 Task: Add Natural Vitality Original Calm Powder to the cart.
Action: Mouse pressed left at (25, 86)
Screenshot: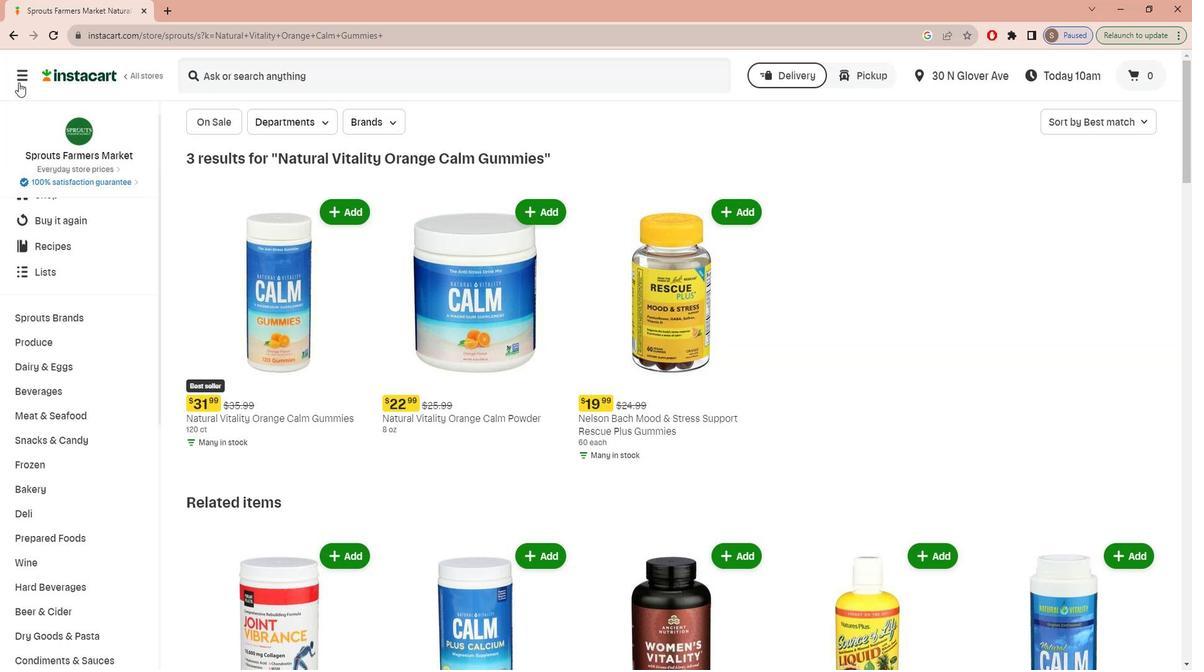 
Action: Mouse moved to (37, 161)
Screenshot: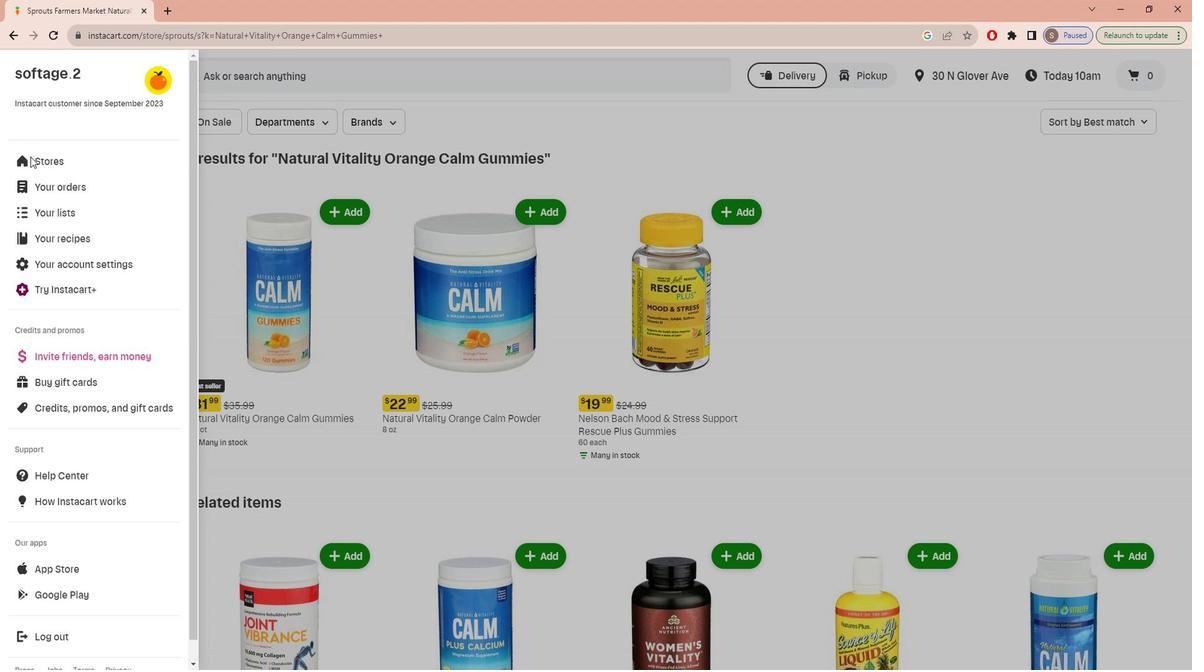 
Action: Mouse pressed left at (37, 161)
Screenshot: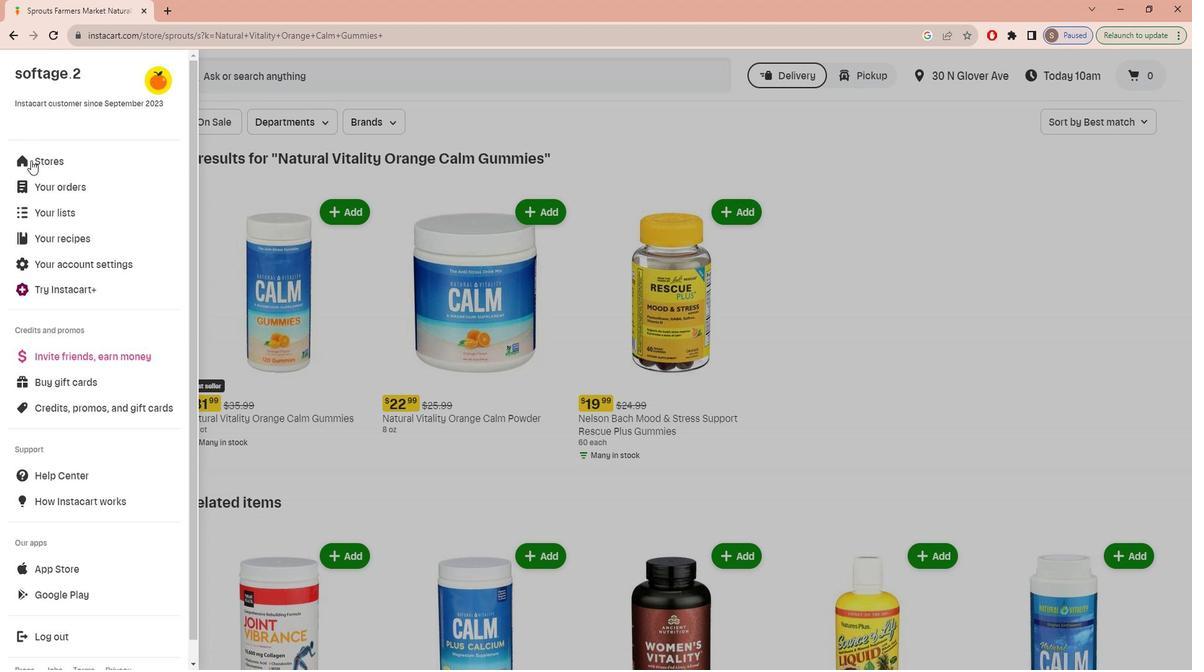 
Action: Mouse moved to (266, 135)
Screenshot: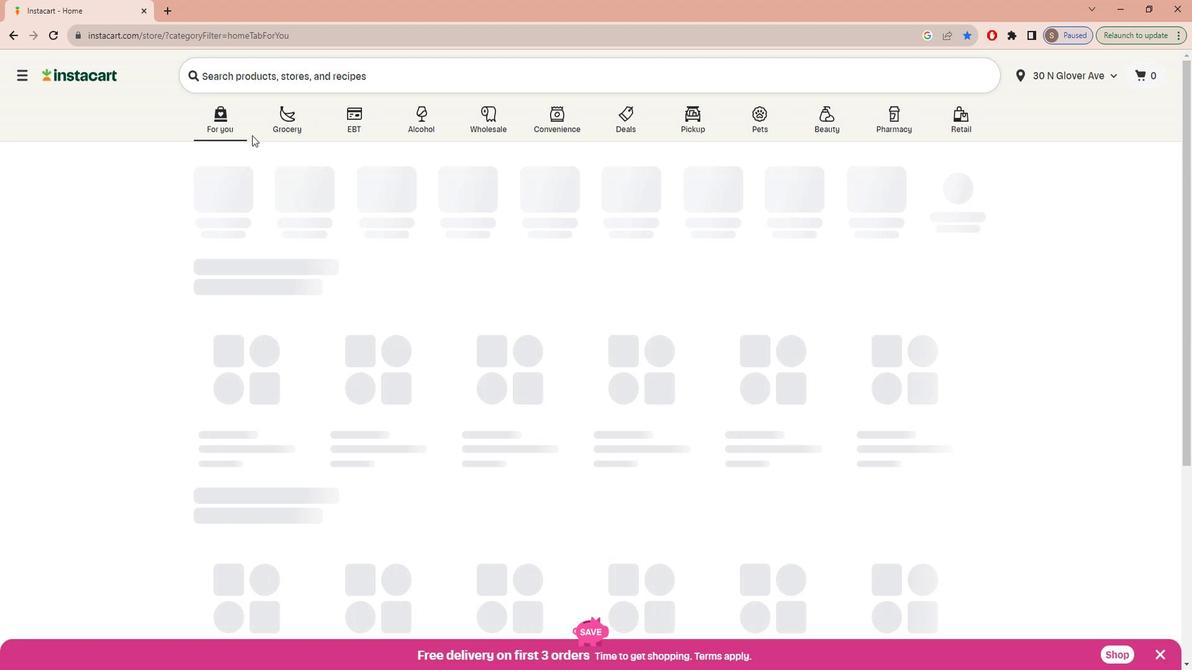 
Action: Mouse pressed left at (266, 135)
Screenshot: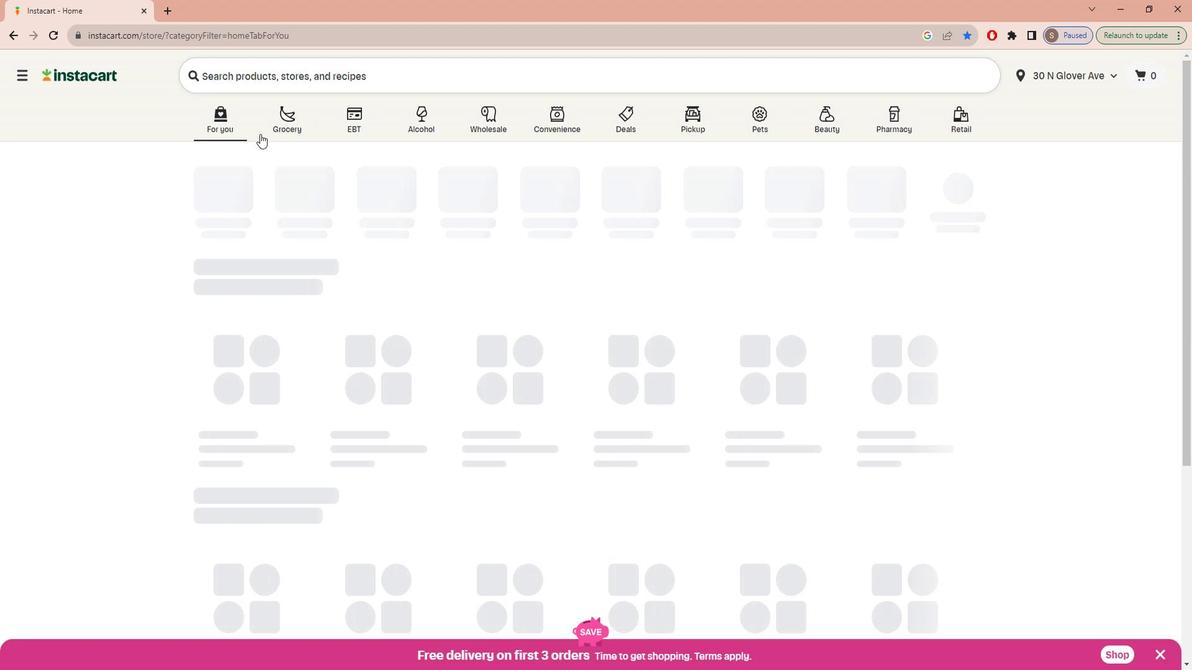 
Action: Mouse moved to (285, 363)
Screenshot: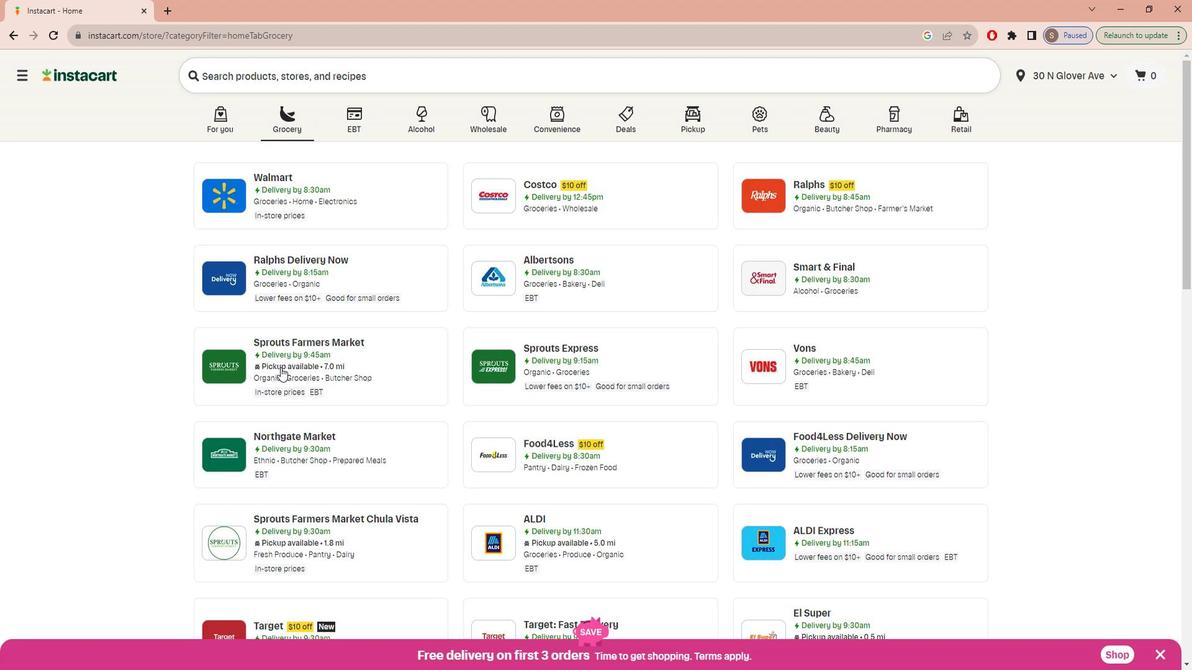 
Action: Mouse pressed left at (285, 363)
Screenshot: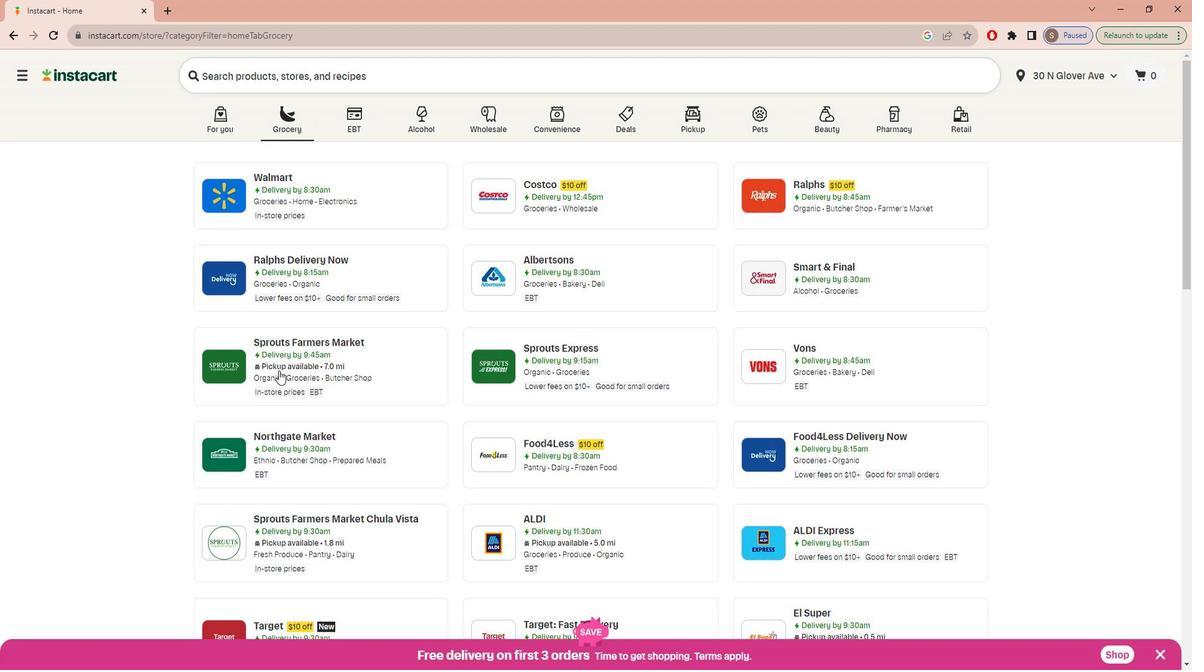 
Action: Mouse moved to (101, 499)
Screenshot: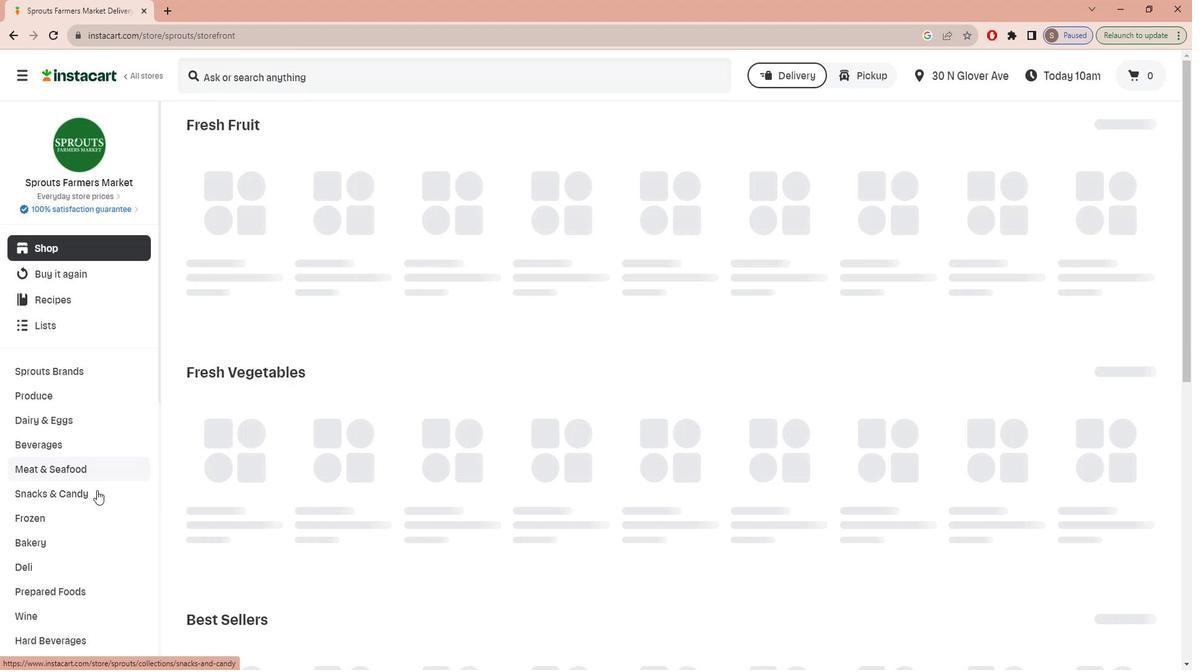 
Action: Mouse scrolled (101, 498) with delta (0, 0)
Screenshot: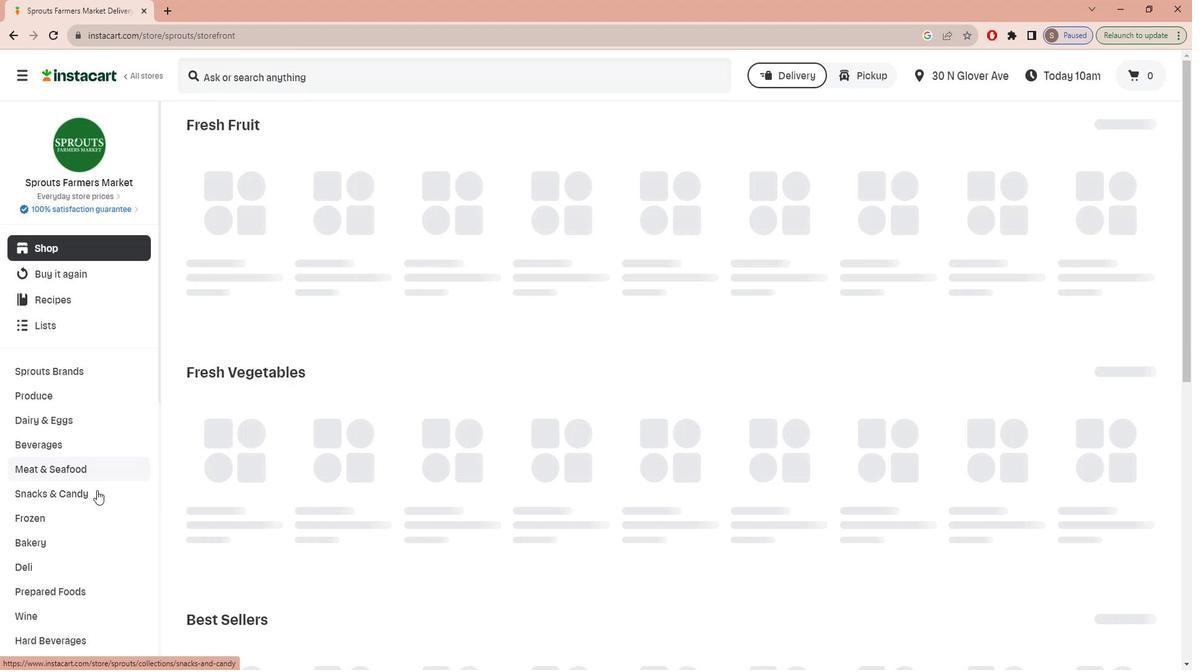 
Action: Mouse moved to (100, 506)
Screenshot: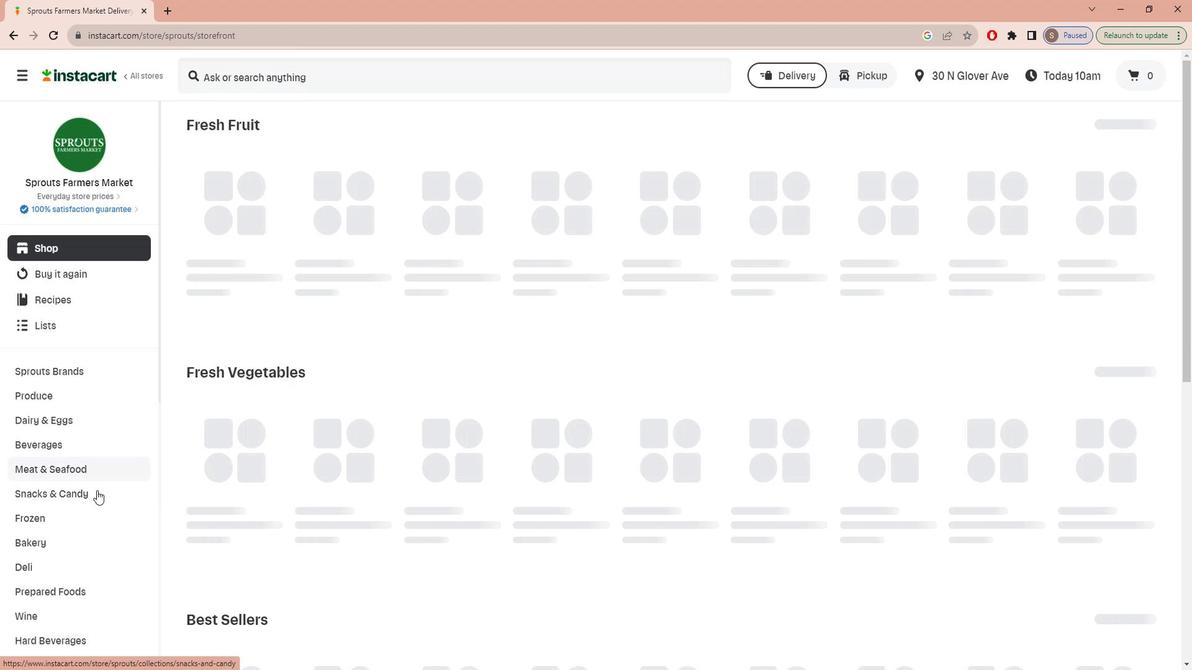 
Action: Mouse scrolled (100, 506) with delta (0, 0)
Screenshot: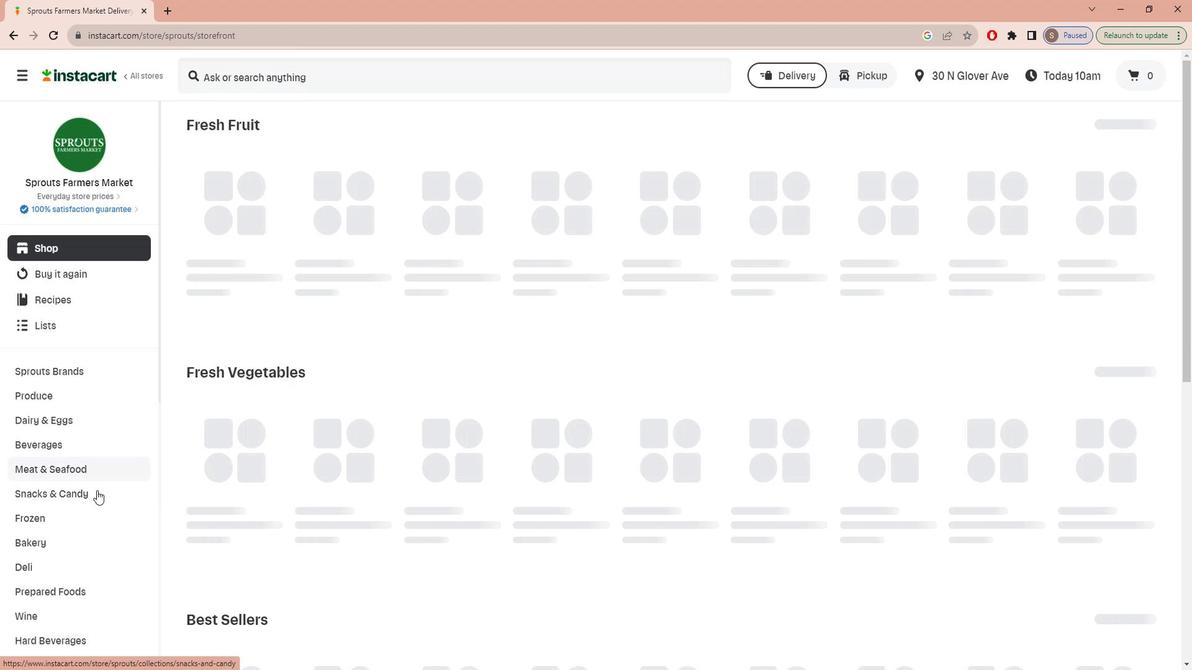 
Action: Mouse moved to (99, 509)
Screenshot: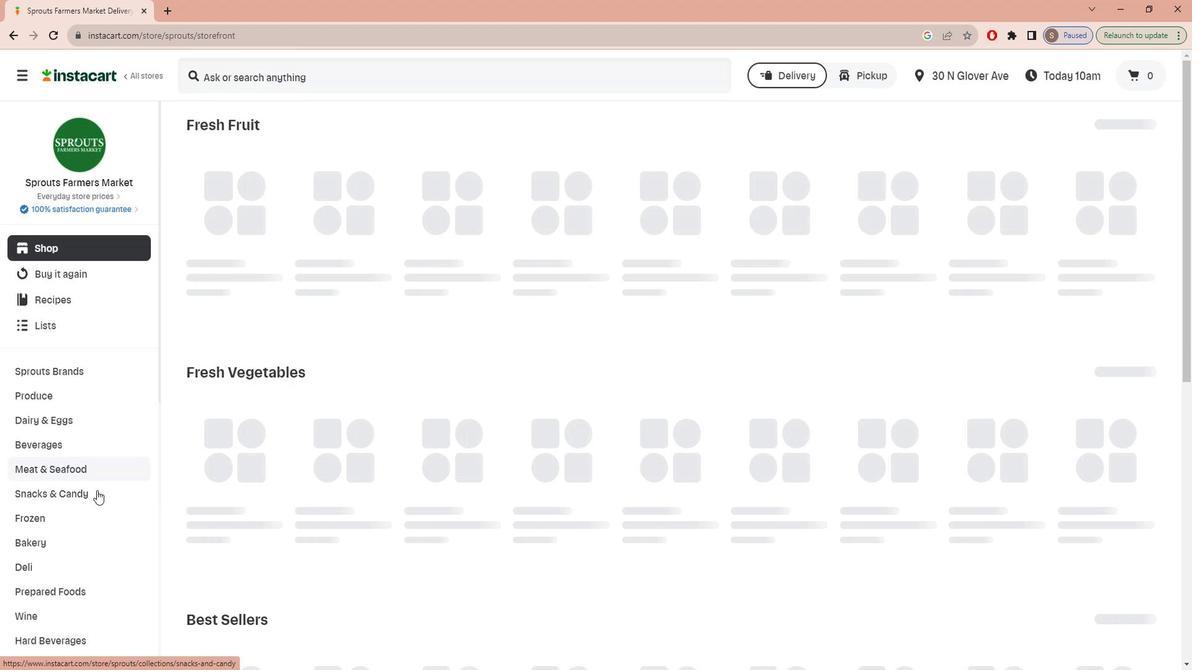 
Action: Mouse scrolled (99, 508) with delta (0, 0)
Screenshot: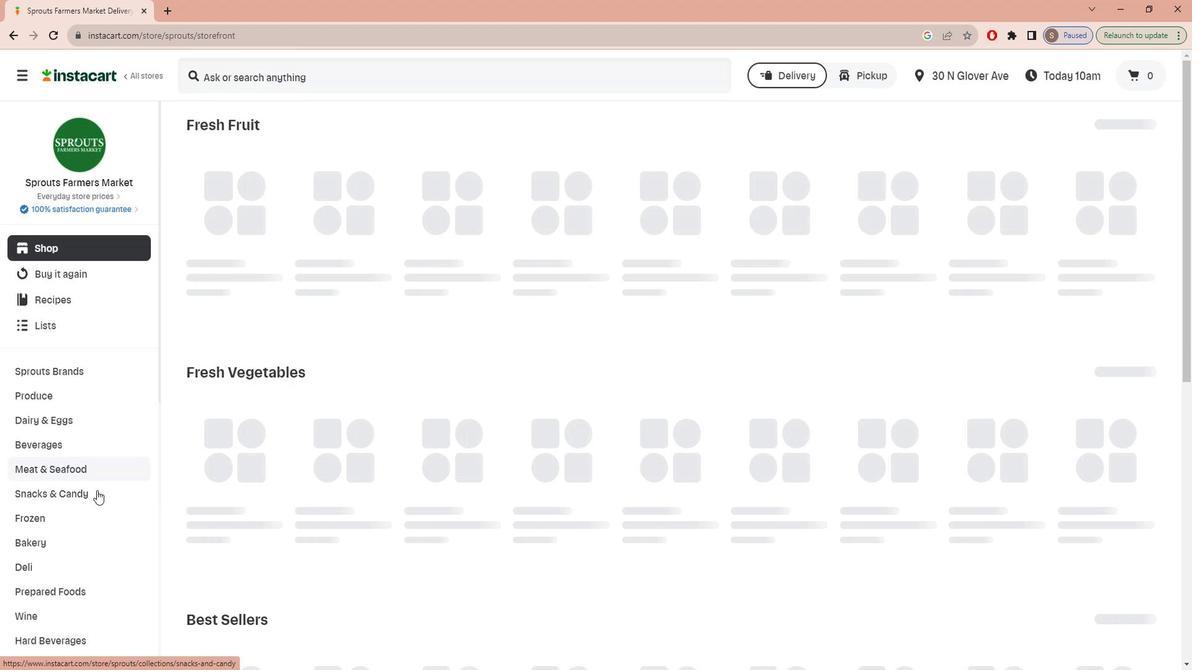 
Action: Mouse scrolled (99, 508) with delta (0, 0)
Screenshot: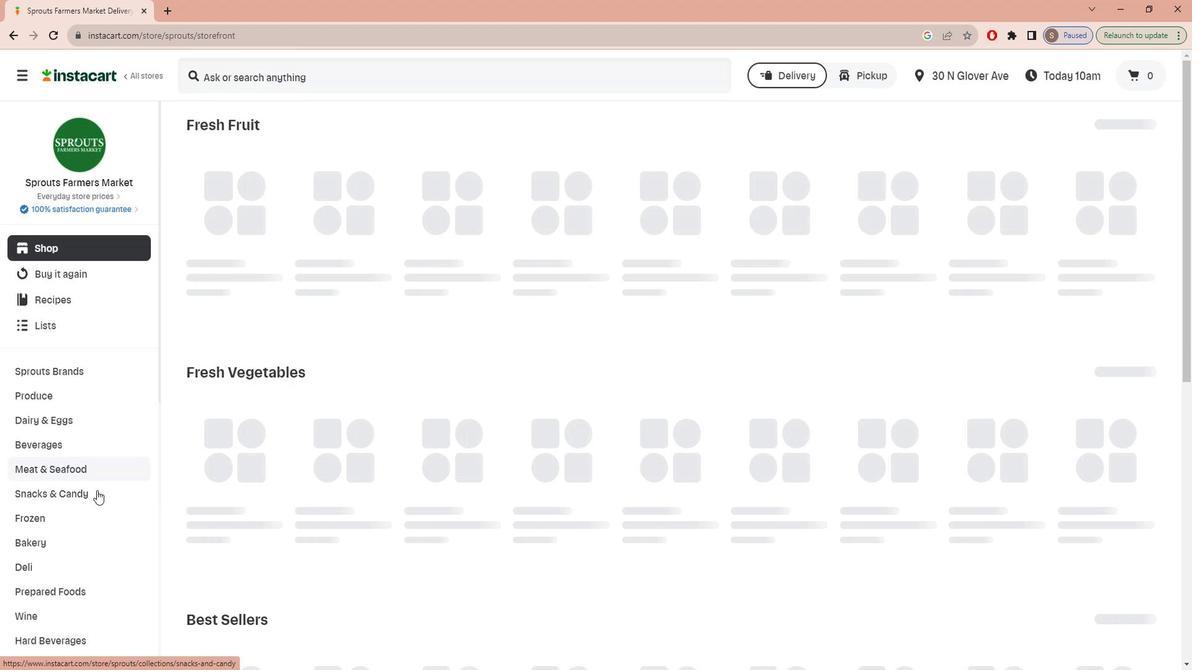 
Action: Mouse scrolled (99, 508) with delta (0, 0)
Screenshot: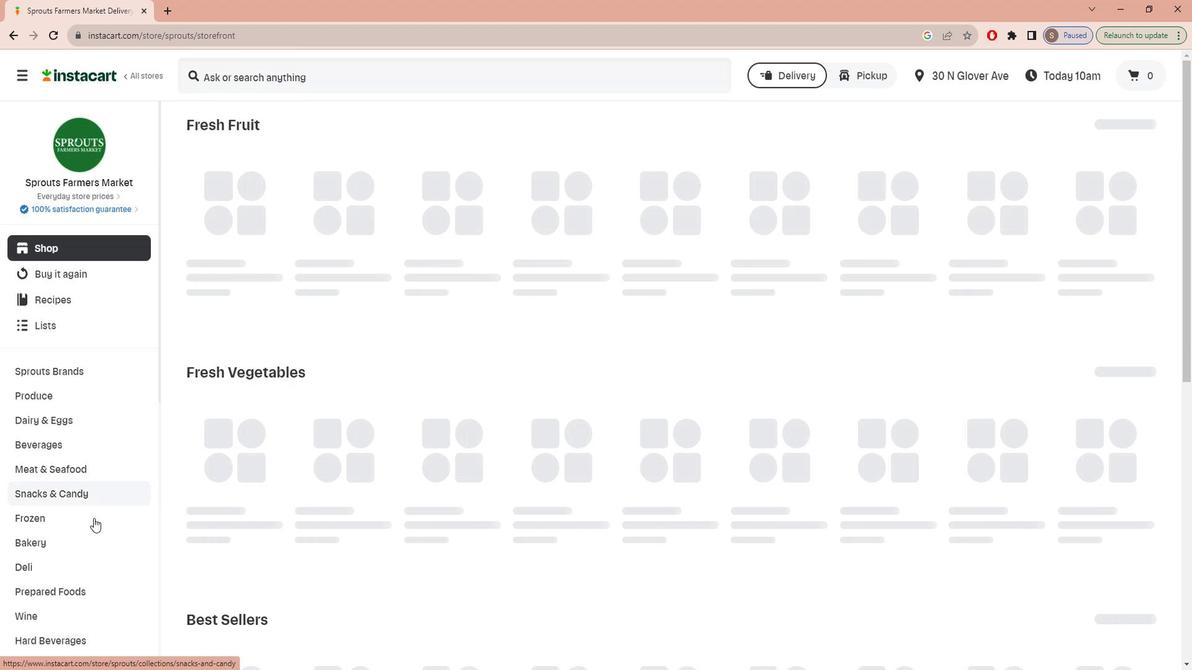 
Action: Mouse scrolled (99, 508) with delta (0, 0)
Screenshot: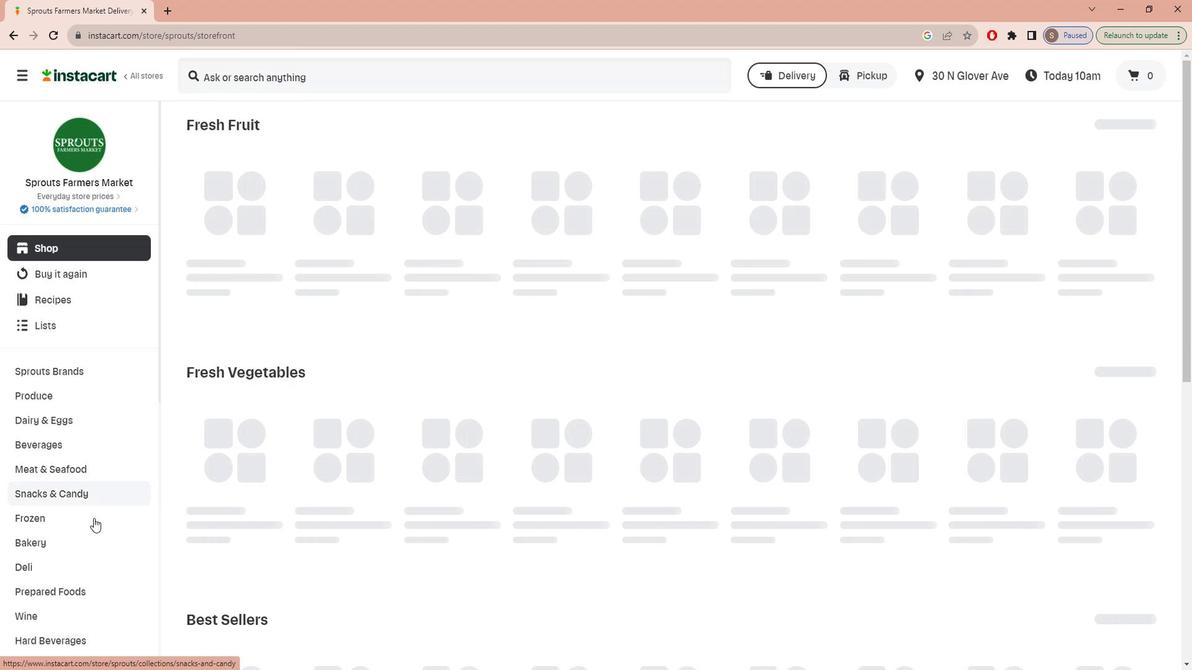 
Action: Mouse scrolled (99, 508) with delta (0, 0)
Screenshot: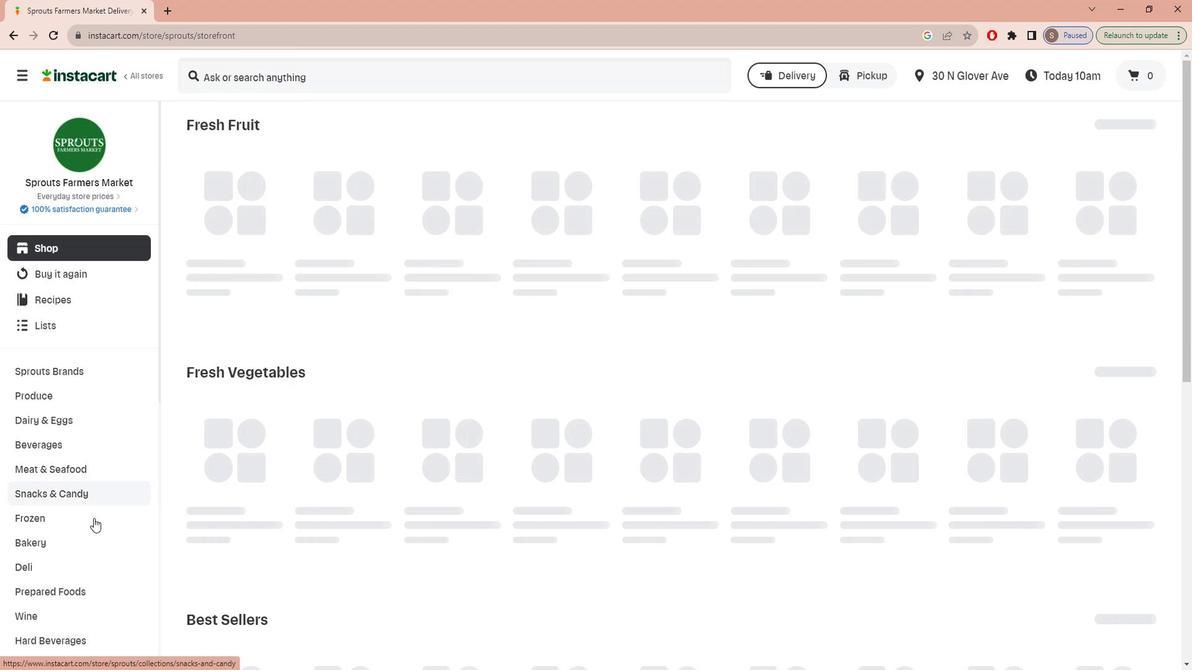 
Action: Mouse scrolled (99, 508) with delta (0, 0)
Screenshot: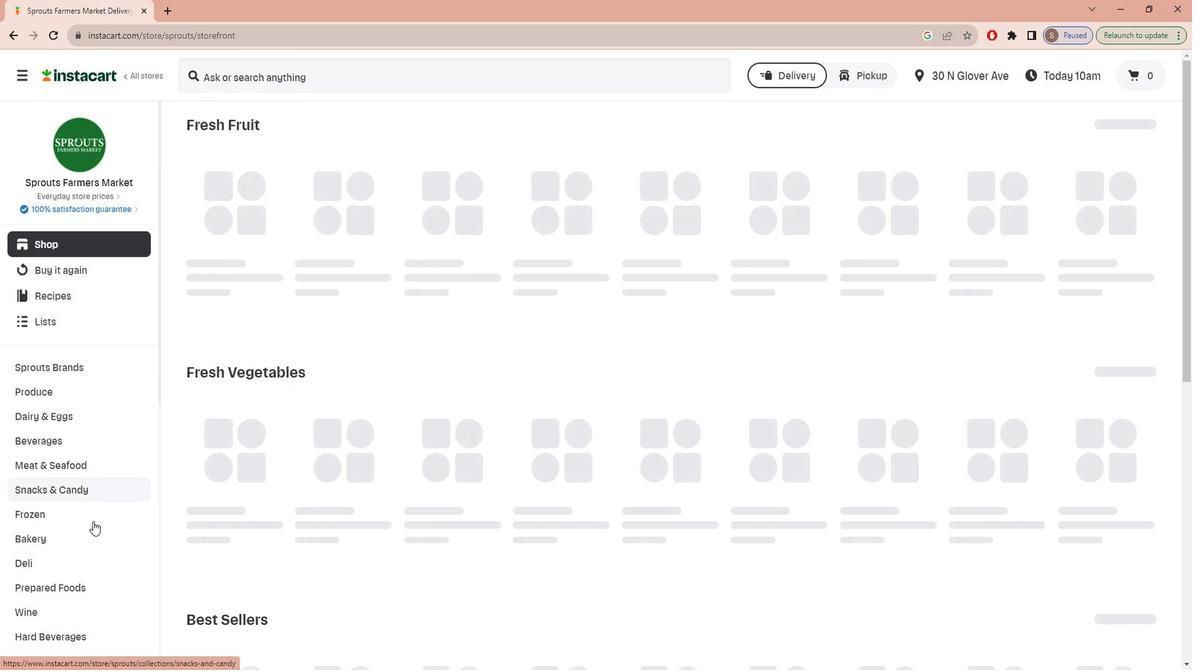 
Action: Mouse scrolled (99, 508) with delta (0, 0)
Screenshot: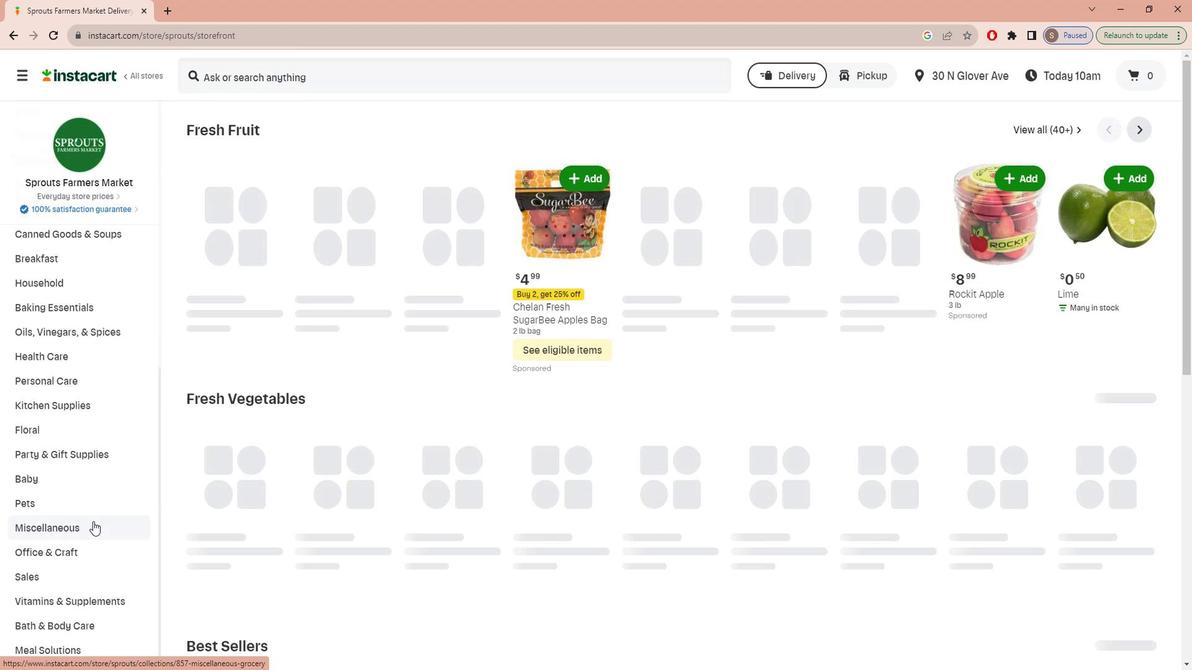 
Action: Mouse moved to (99, 511)
Screenshot: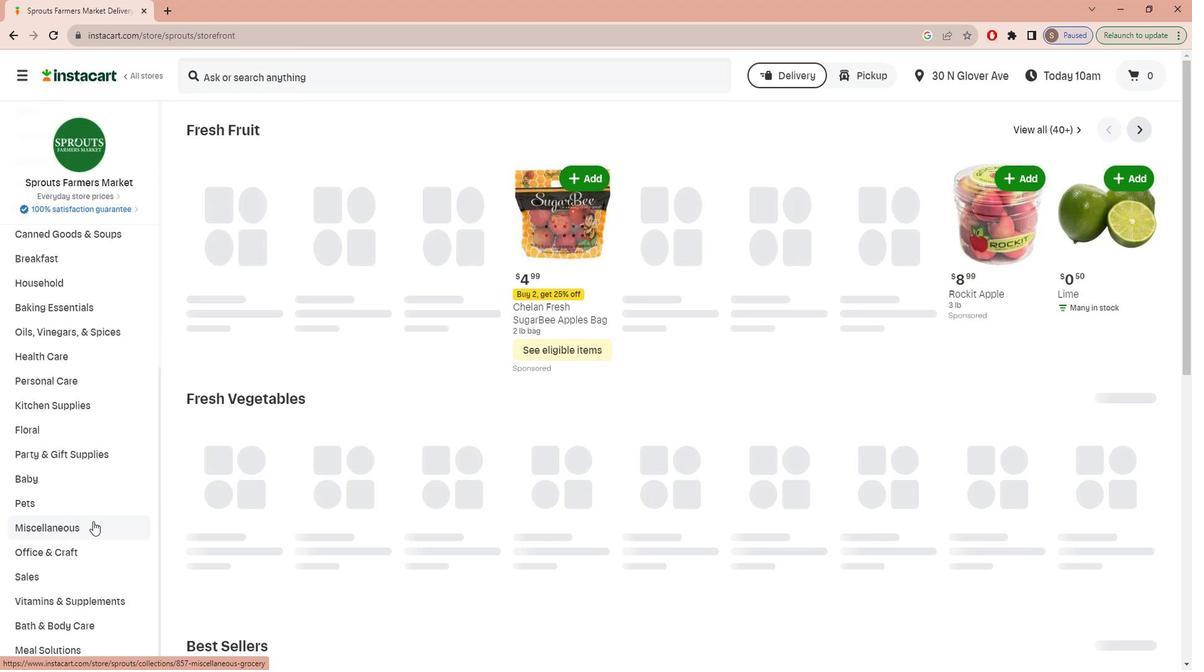 
Action: Mouse scrolled (99, 510) with delta (0, 0)
Screenshot: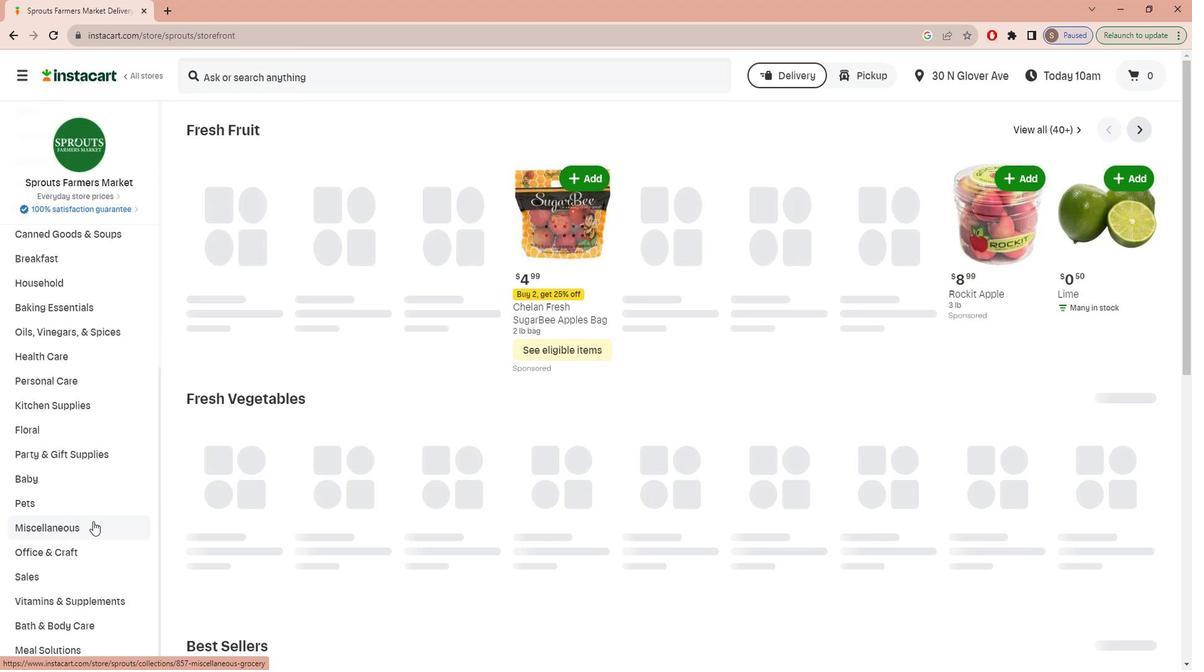 
Action: Mouse moved to (99, 512)
Screenshot: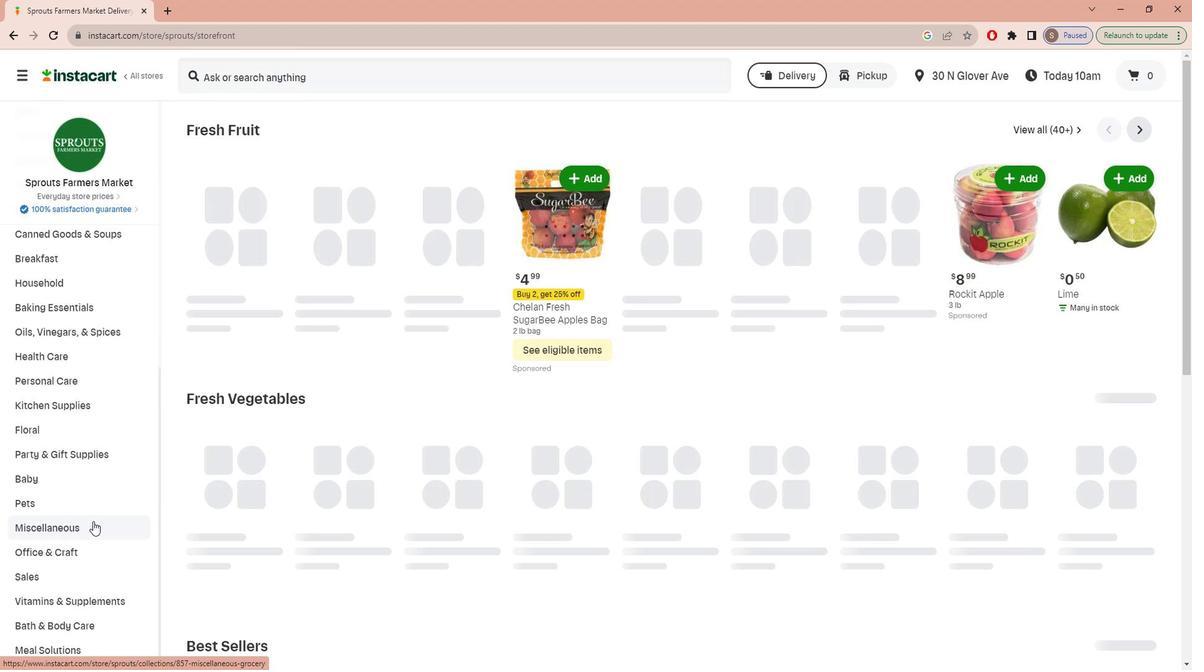 
Action: Mouse scrolled (99, 511) with delta (0, 0)
Screenshot: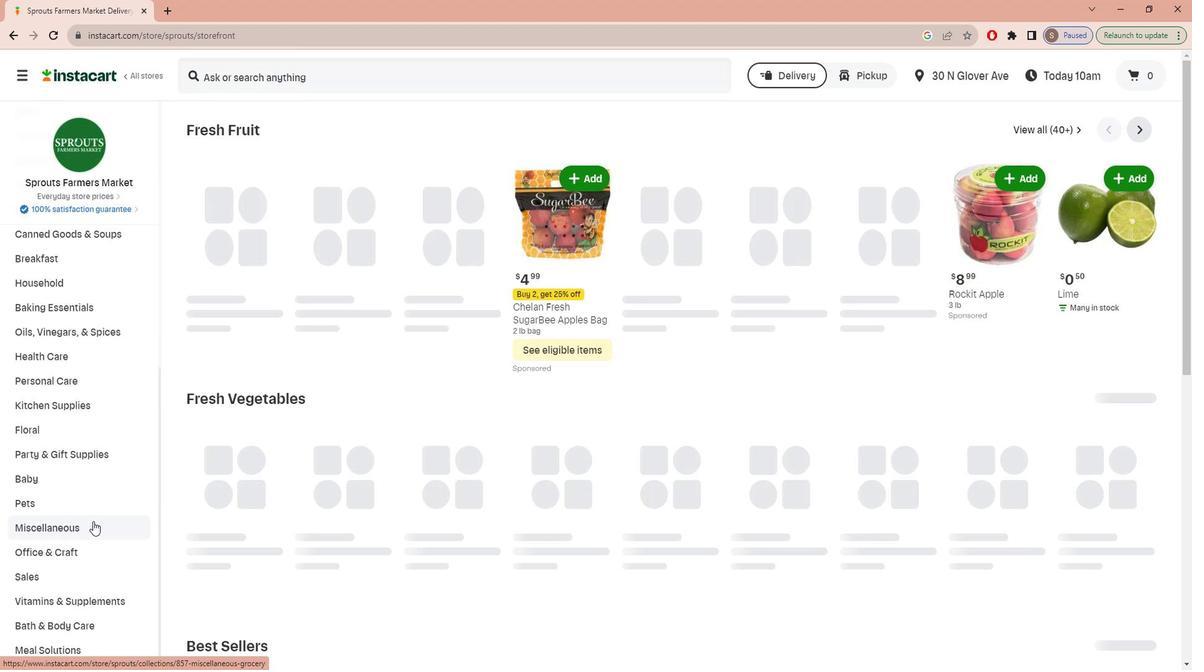 
Action: Mouse moved to (99, 512)
Screenshot: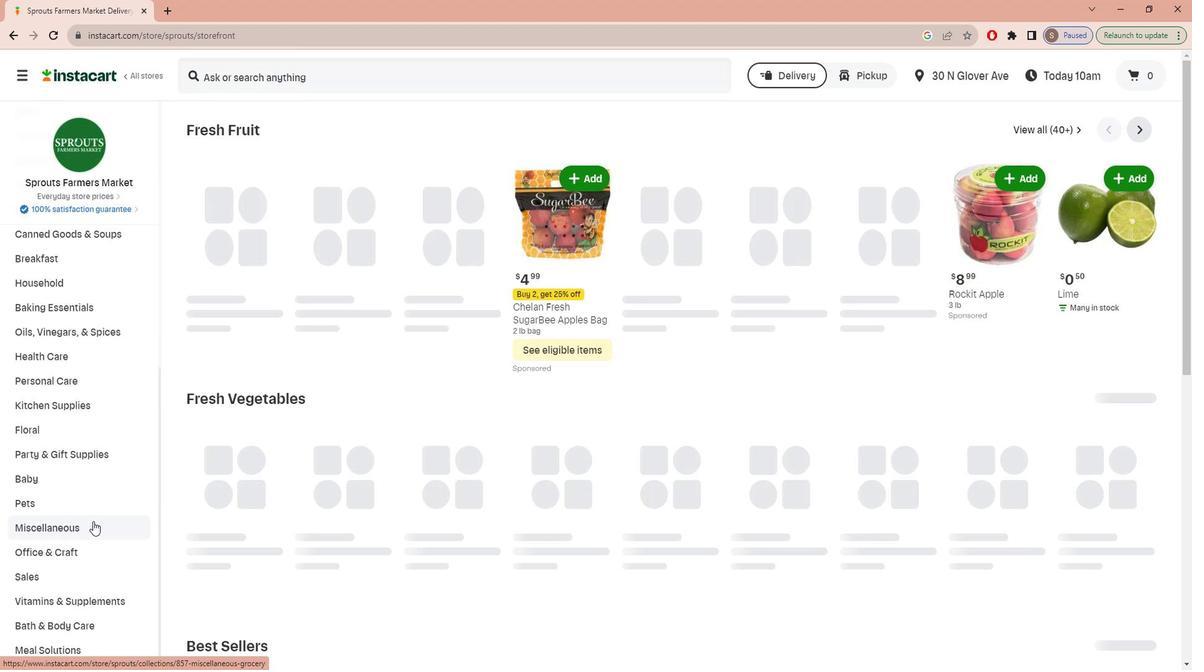 
Action: Mouse scrolled (99, 512) with delta (0, 0)
Screenshot: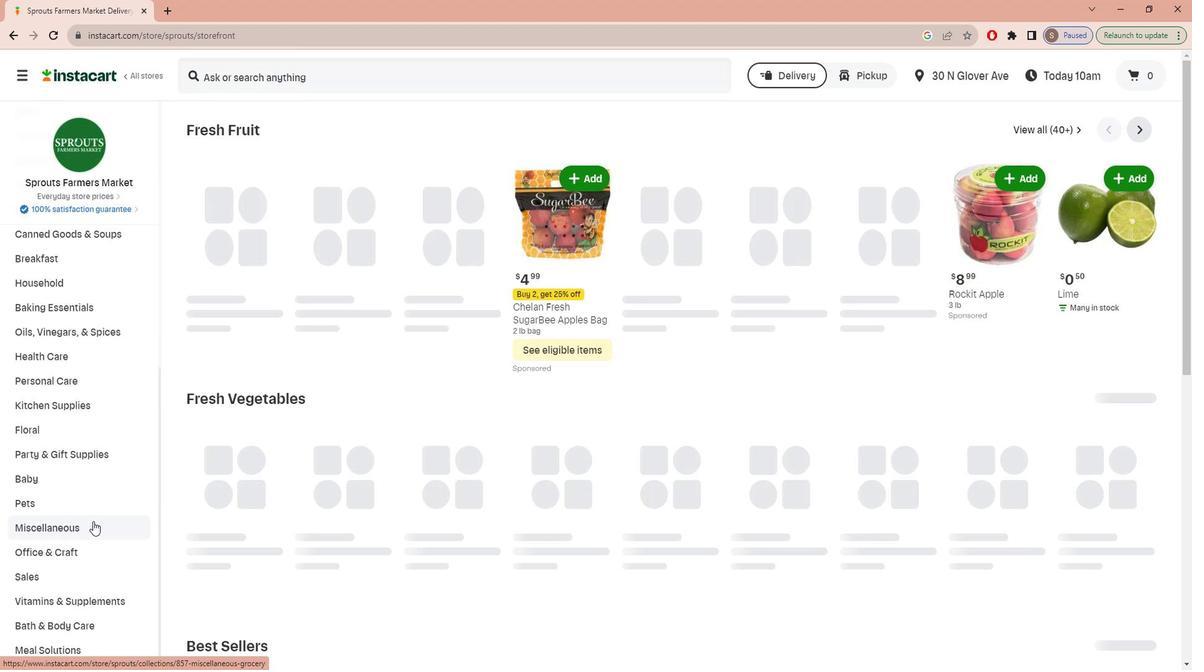 
Action: Mouse moved to (99, 514)
Screenshot: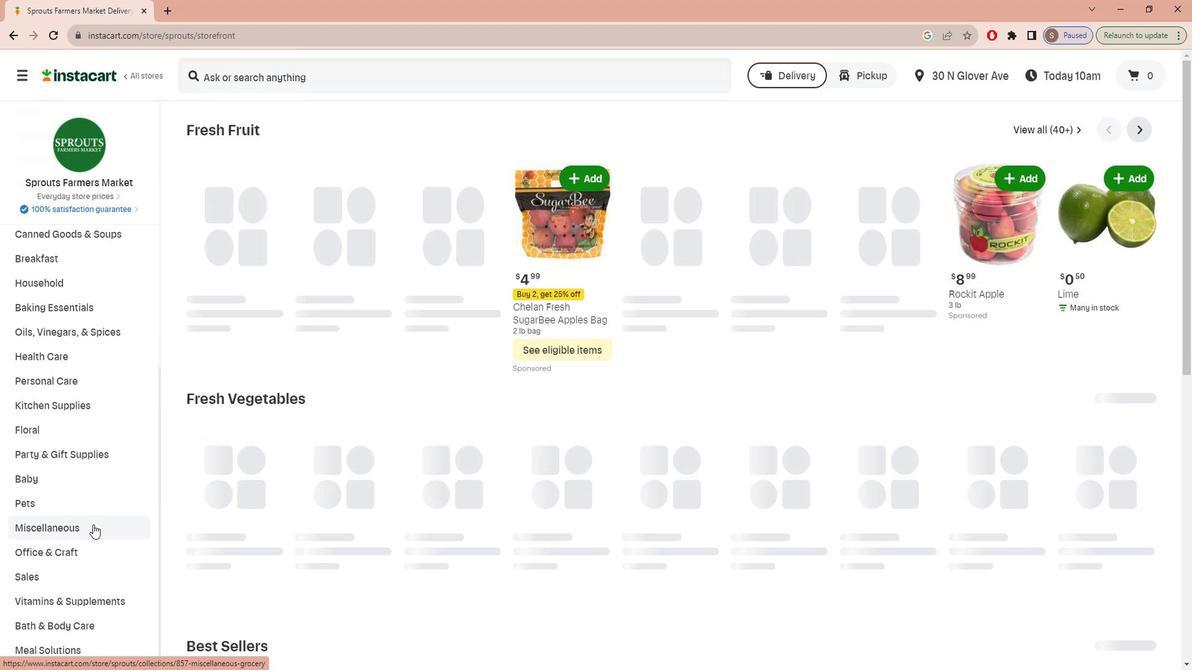 
Action: Mouse scrolled (99, 513) with delta (0, 0)
Screenshot: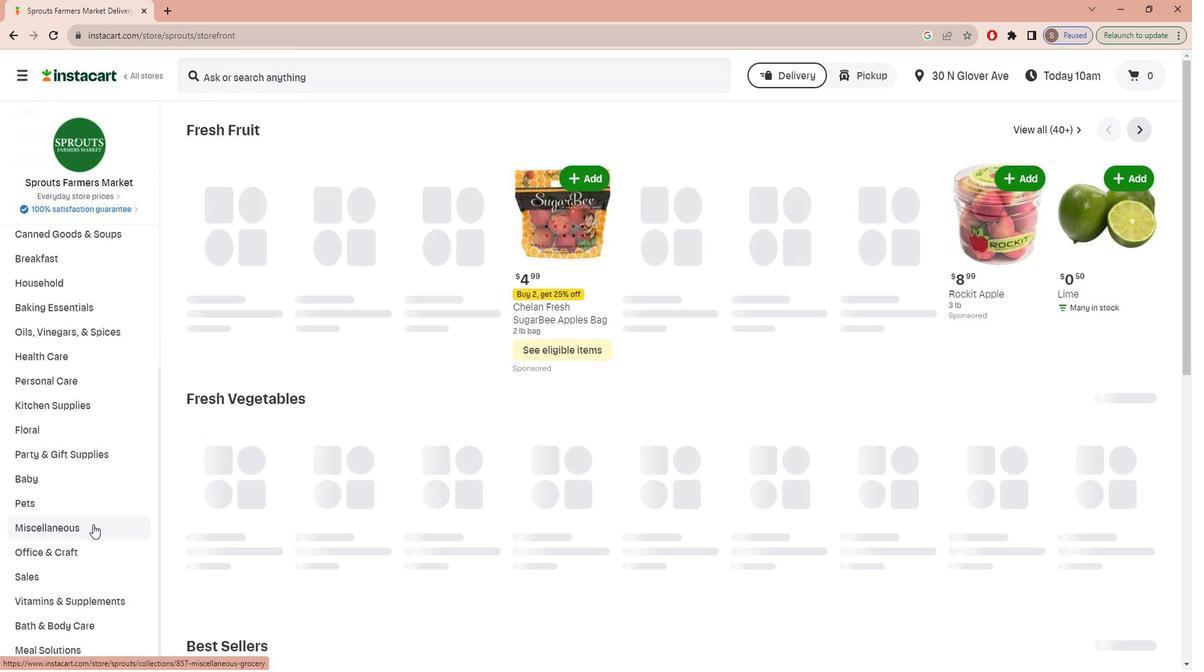 
Action: Mouse moved to (99, 517)
Screenshot: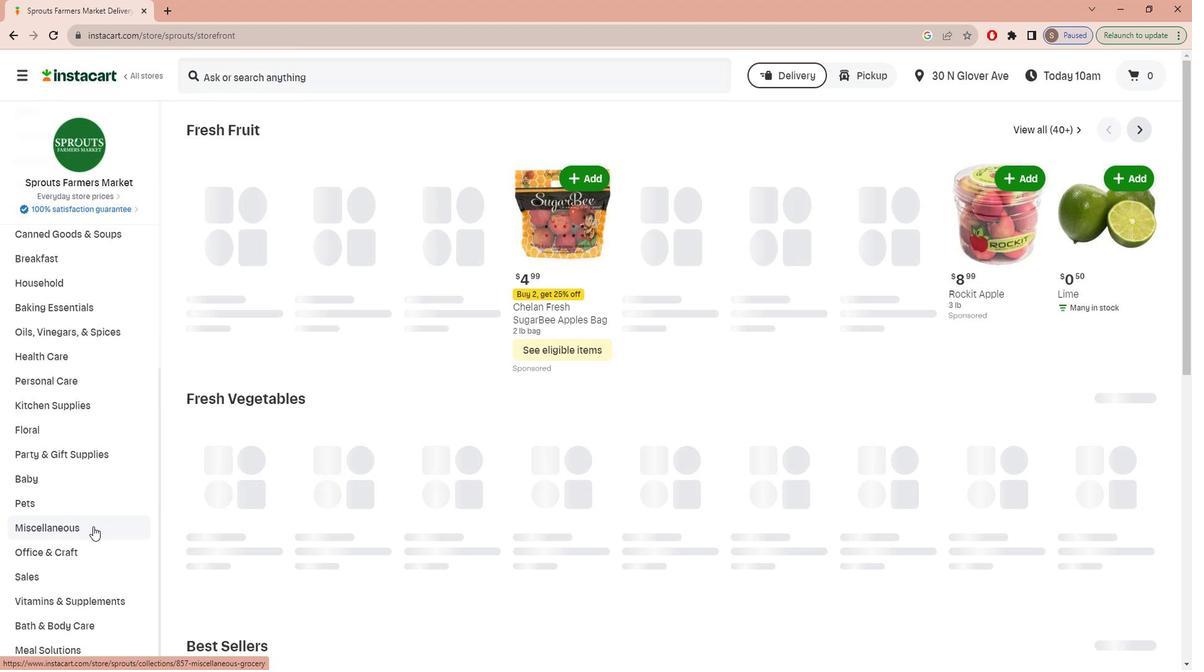 
Action: Mouse scrolled (99, 517) with delta (0, 0)
Screenshot: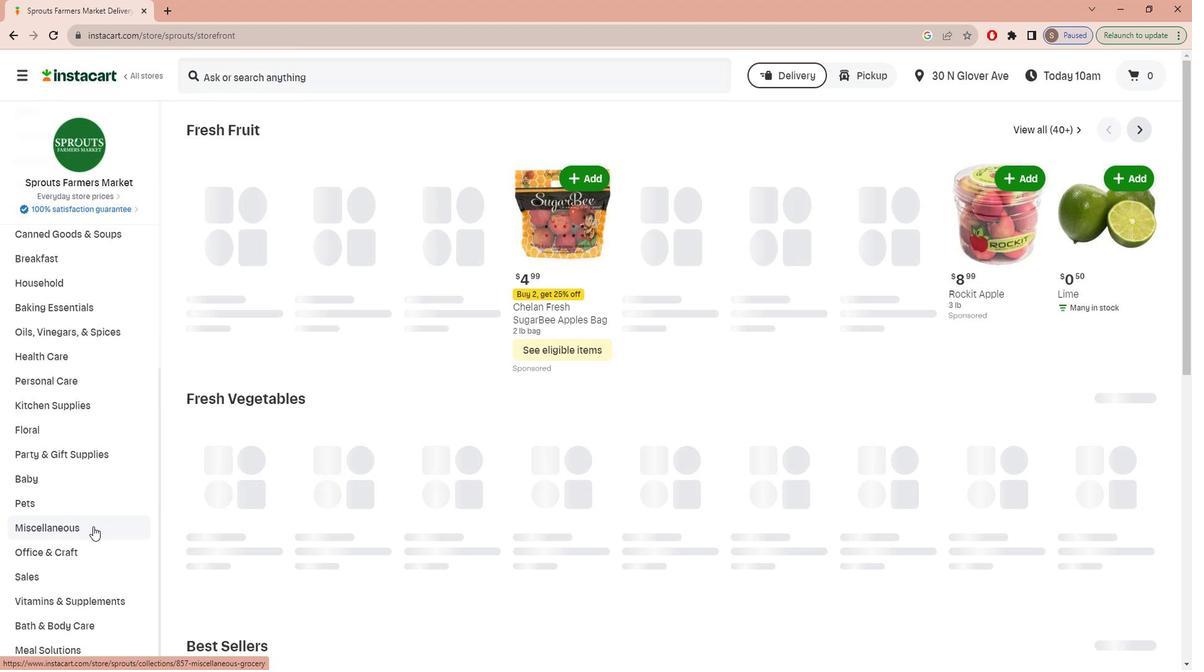 
Action: Mouse moved to (99, 577)
Screenshot: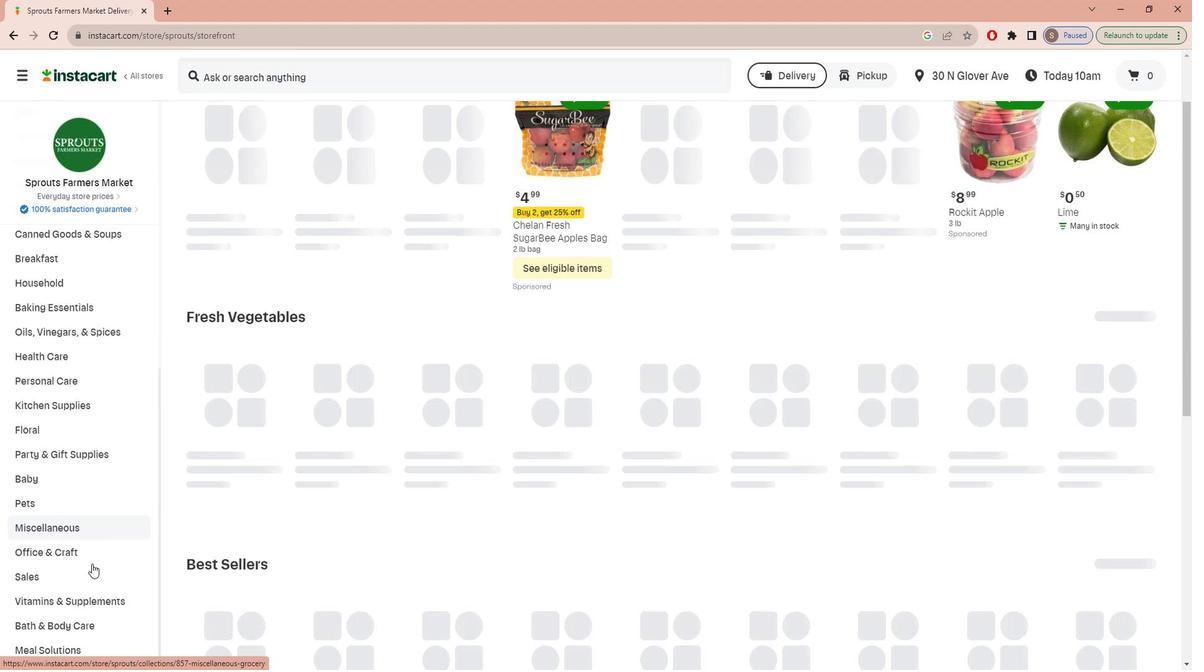 
Action: Mouse pressed left at (99, 577)
Screenshot: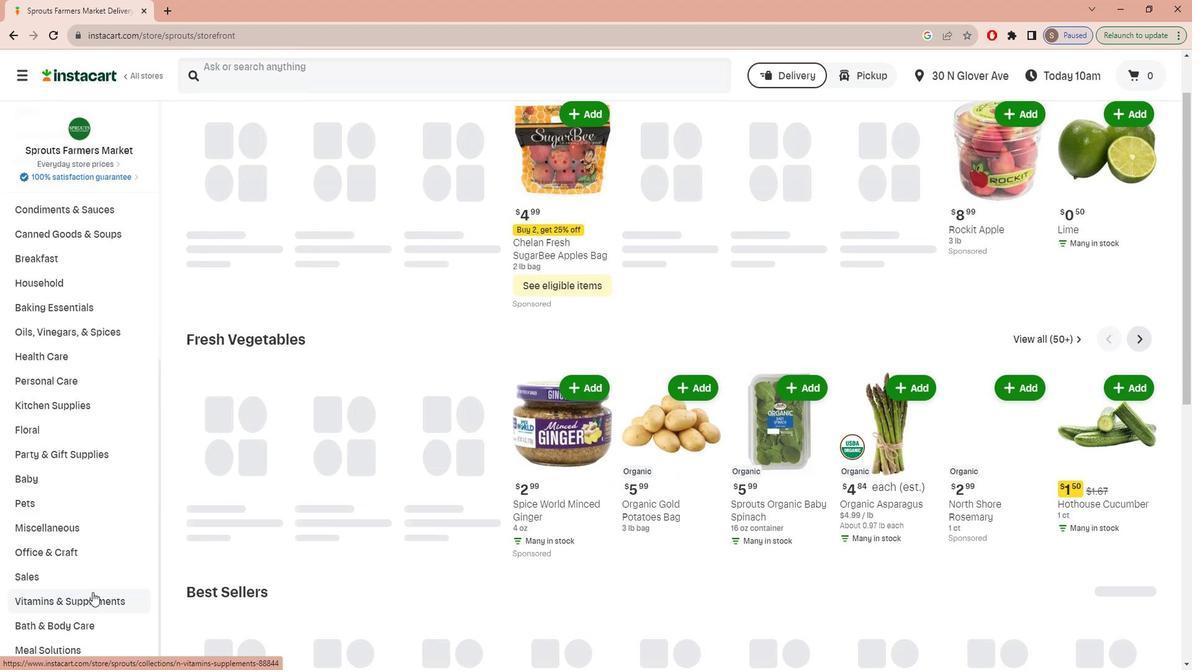 
Action: Mouse moved to (1165, 159)
Screenshot: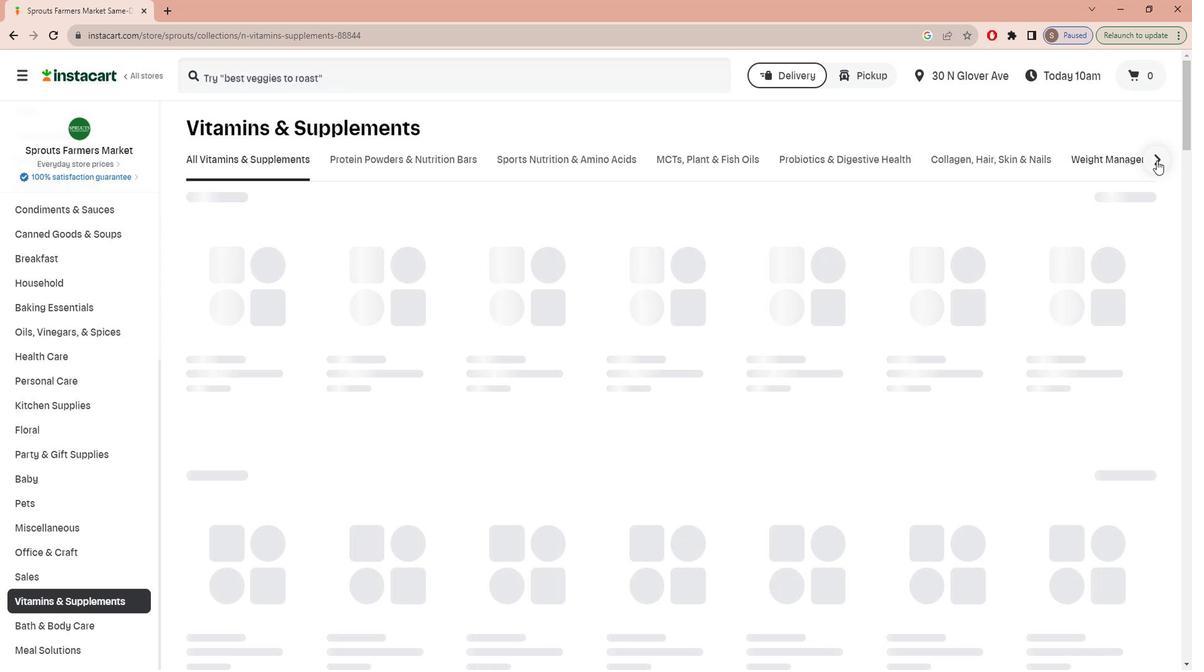 
Action: Mouse pressed left at (1165, 159)
Screenshot: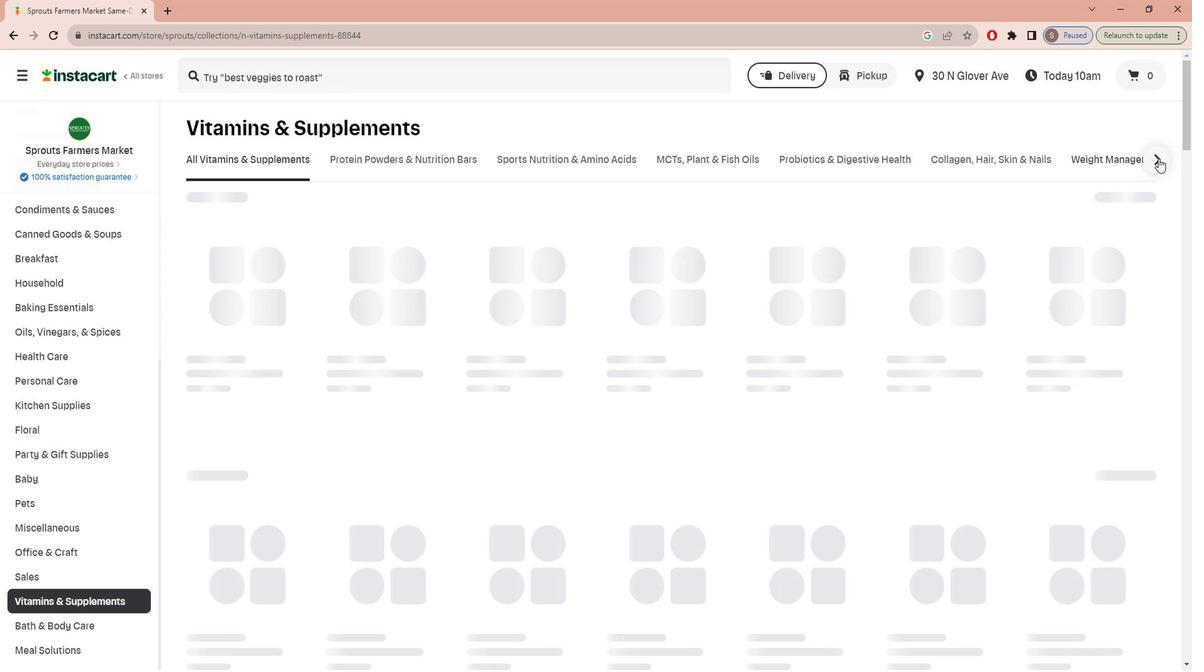 
Action: Mouse moved to (854, 158)
Screenshot: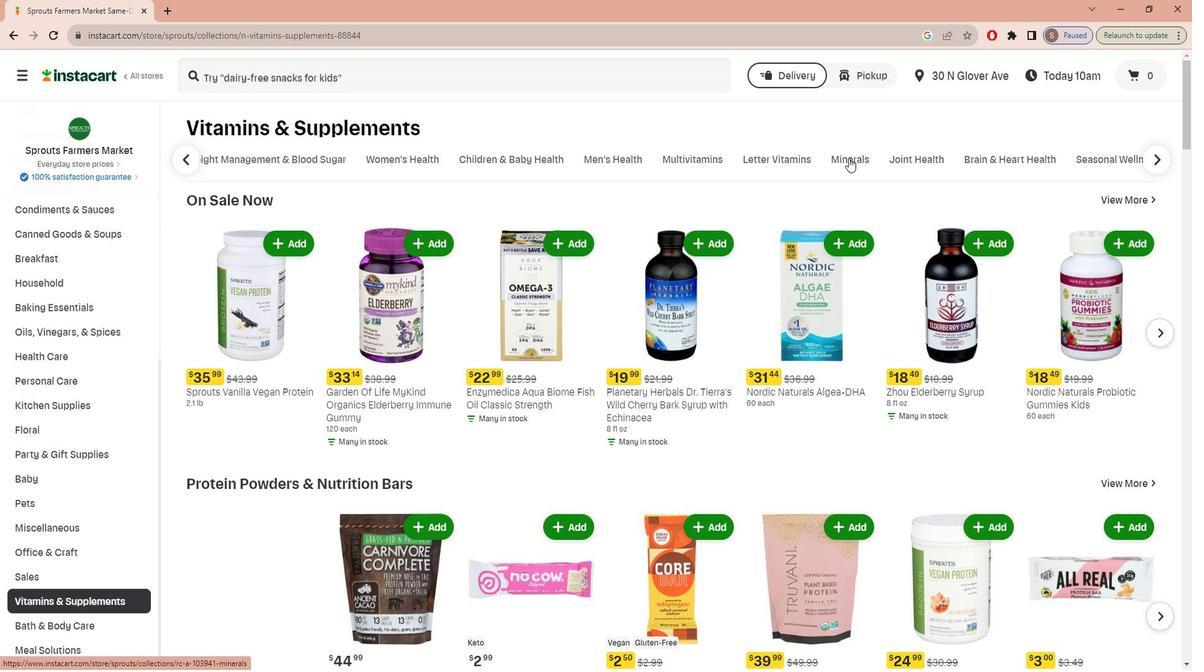 
Action: Mouse pressed left at (854, 158)
Screenshot: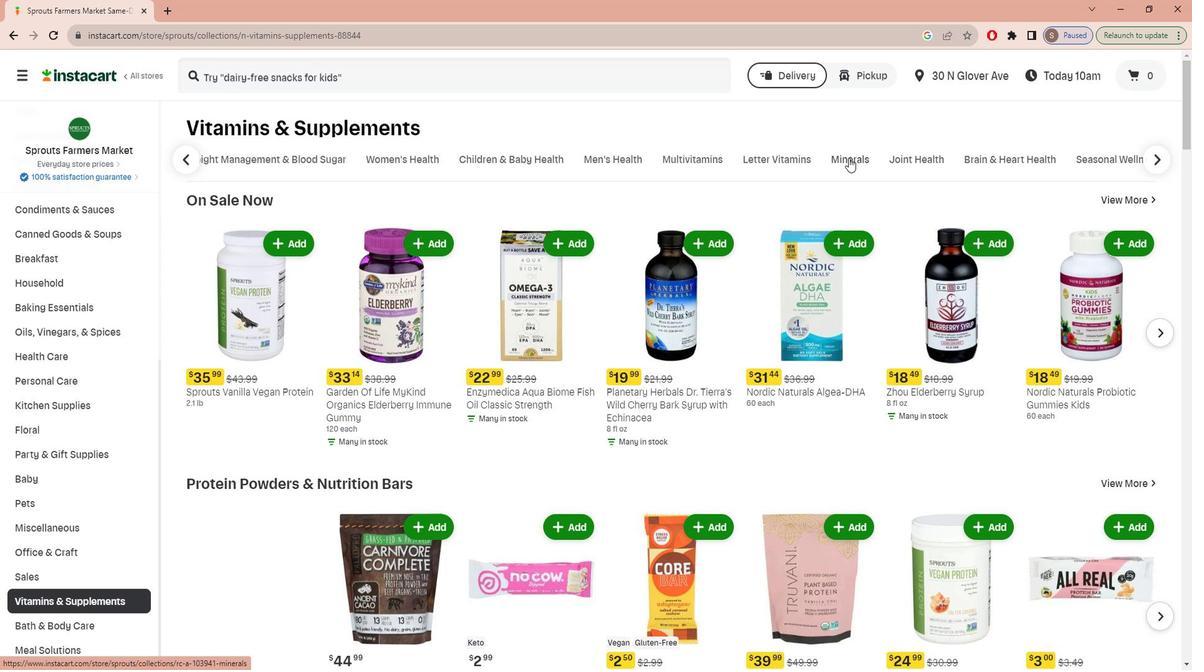 
Action: Mouse moved to (495, 80)
Screenshot: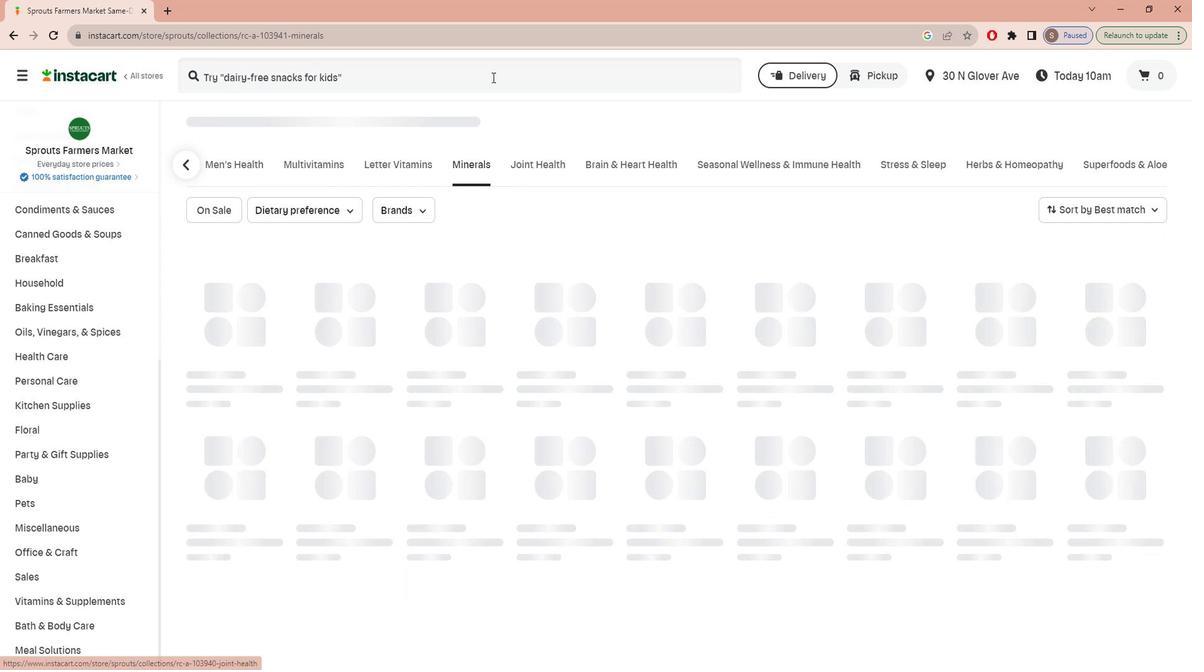 
Action: Mouse pressed left at (495, 80)
Screenshot: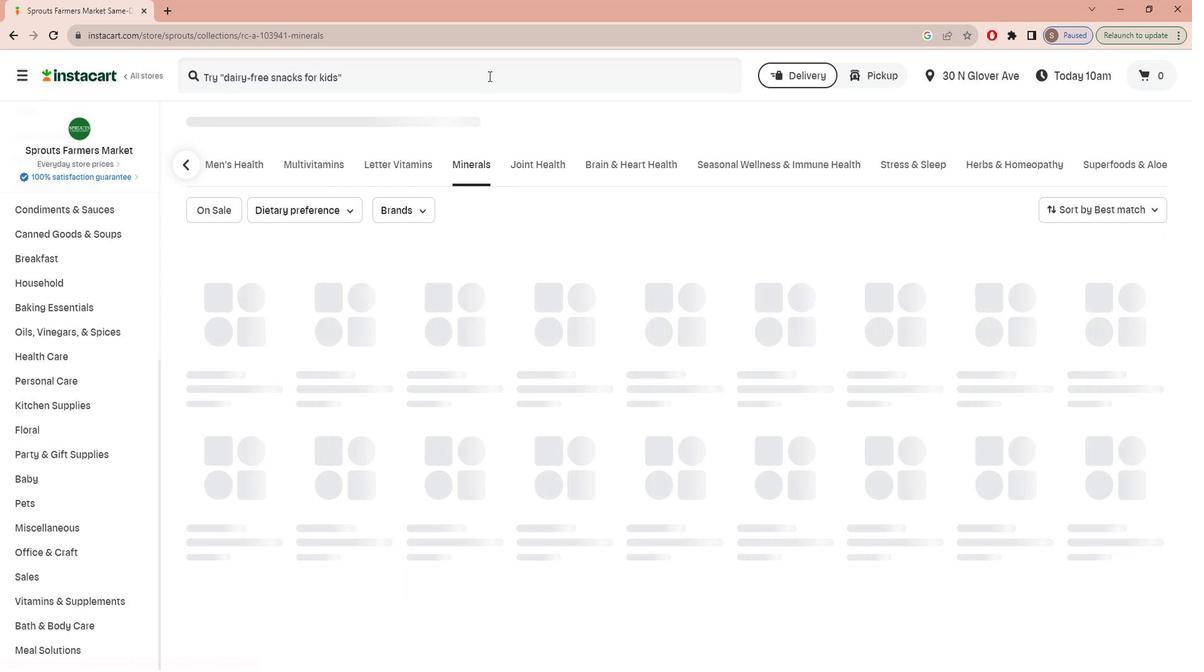 
Action: Key pressed n<Key.caps_lock>ATURAL<Key.space><Key.caps_lock>v<Key.caps_lock>ITALITY<Key.space><Key.caps_lock>o<Key.caps_lock>RIGINAL<Key.space><Key.caps_lock>c<Key.caps_lock>ALM<Key.space><Key.caps_lock>p<Key.caps_lock>OWDER<Key.enter>
Screenshot: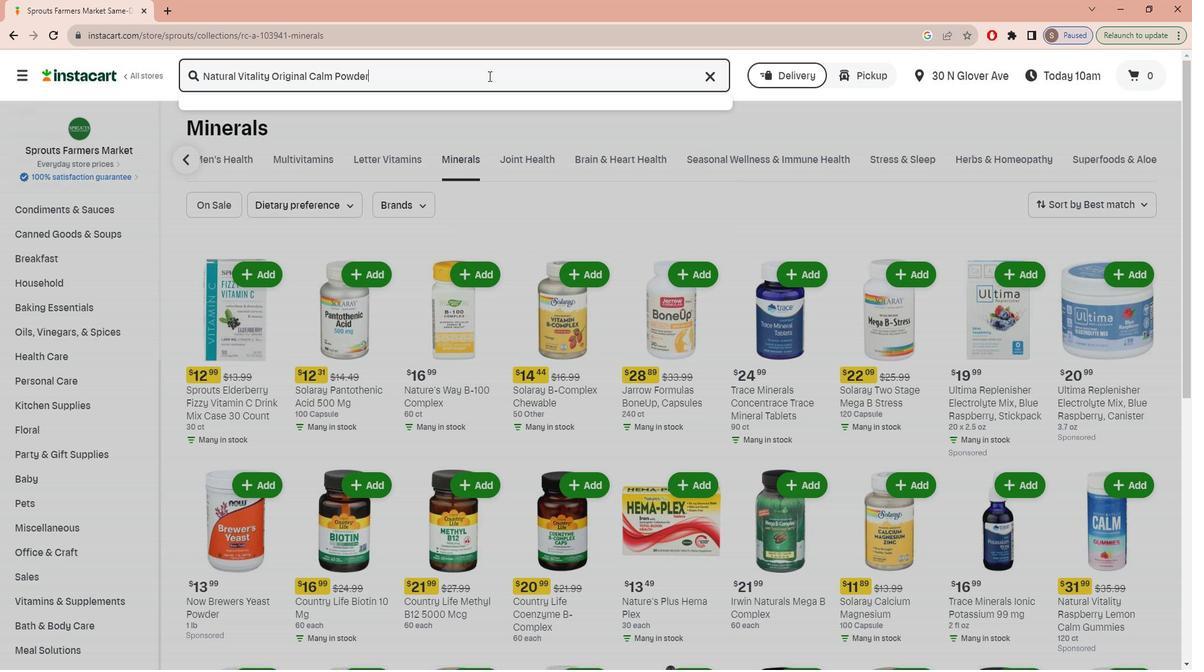 
Action: Mouse moved to (346, 204)
Screenshot: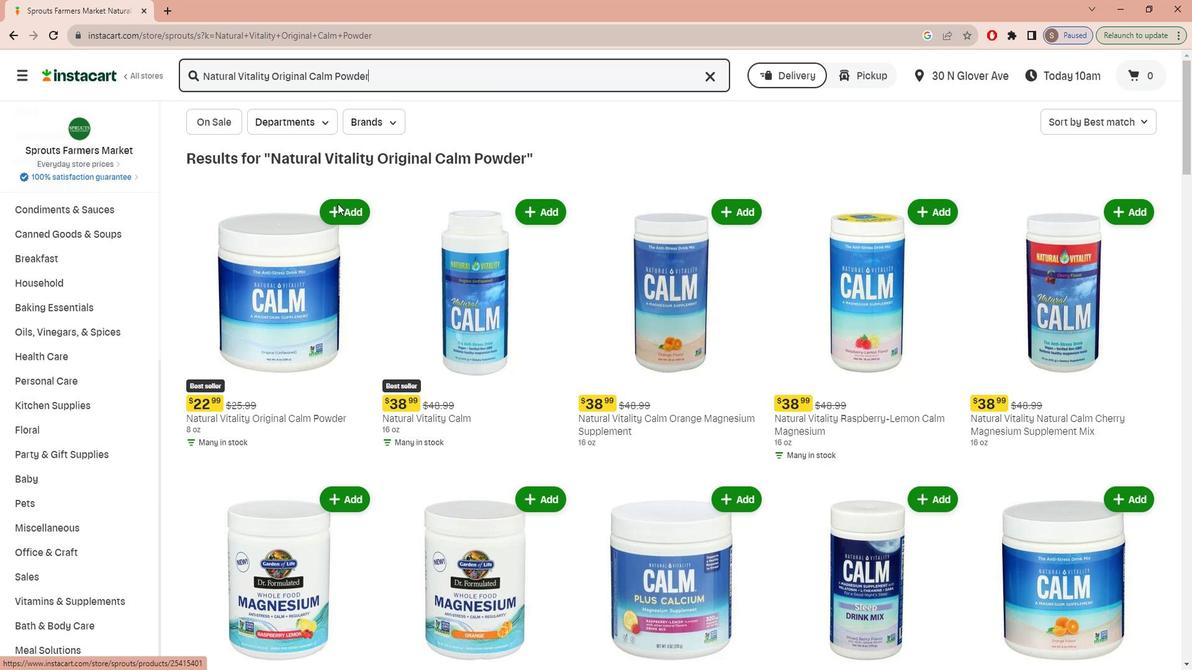 
Action: Mouse pressed left at (346, 204)
Screenshot: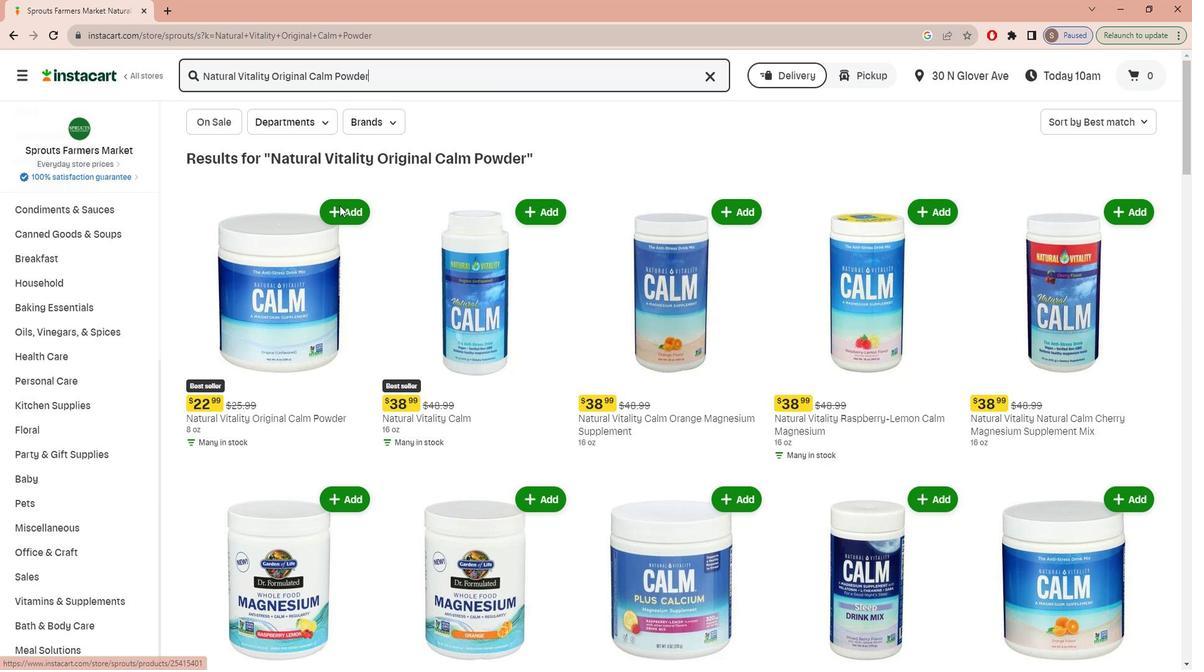 
Action: Mouse moved to (378, 281)
Screenshot: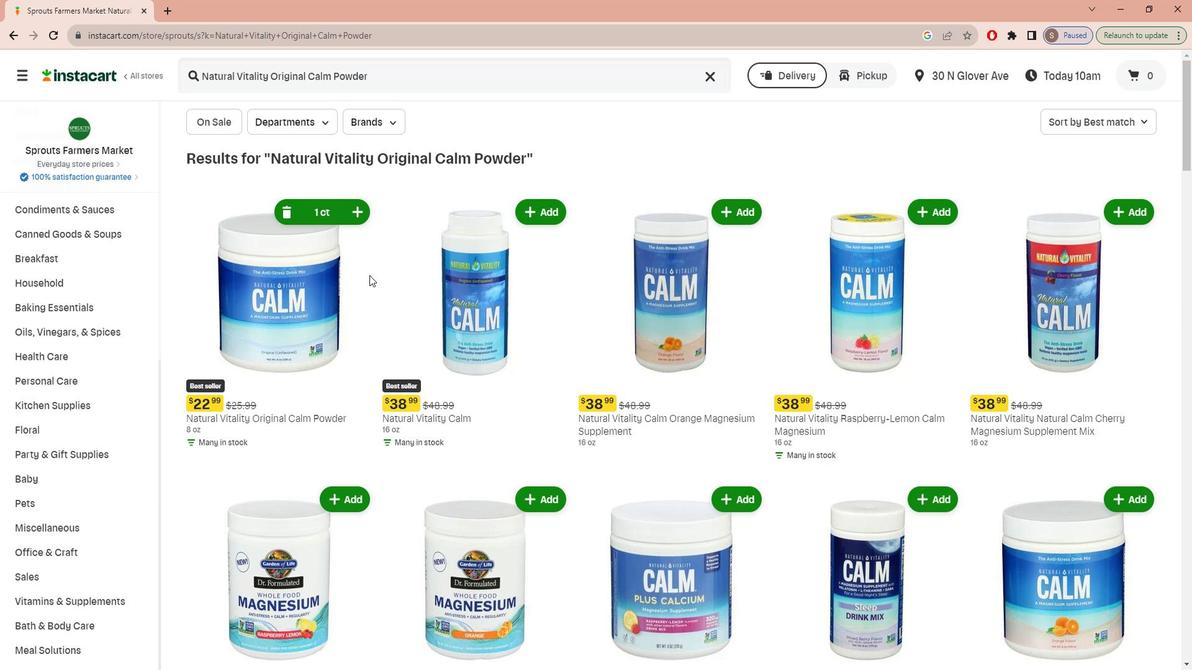 
